 Task: Locate the nearest zoos and aquariums to San Francisco, California, and Monterey, California.
Action: Mouse moved to (136, 83)
Screenshot: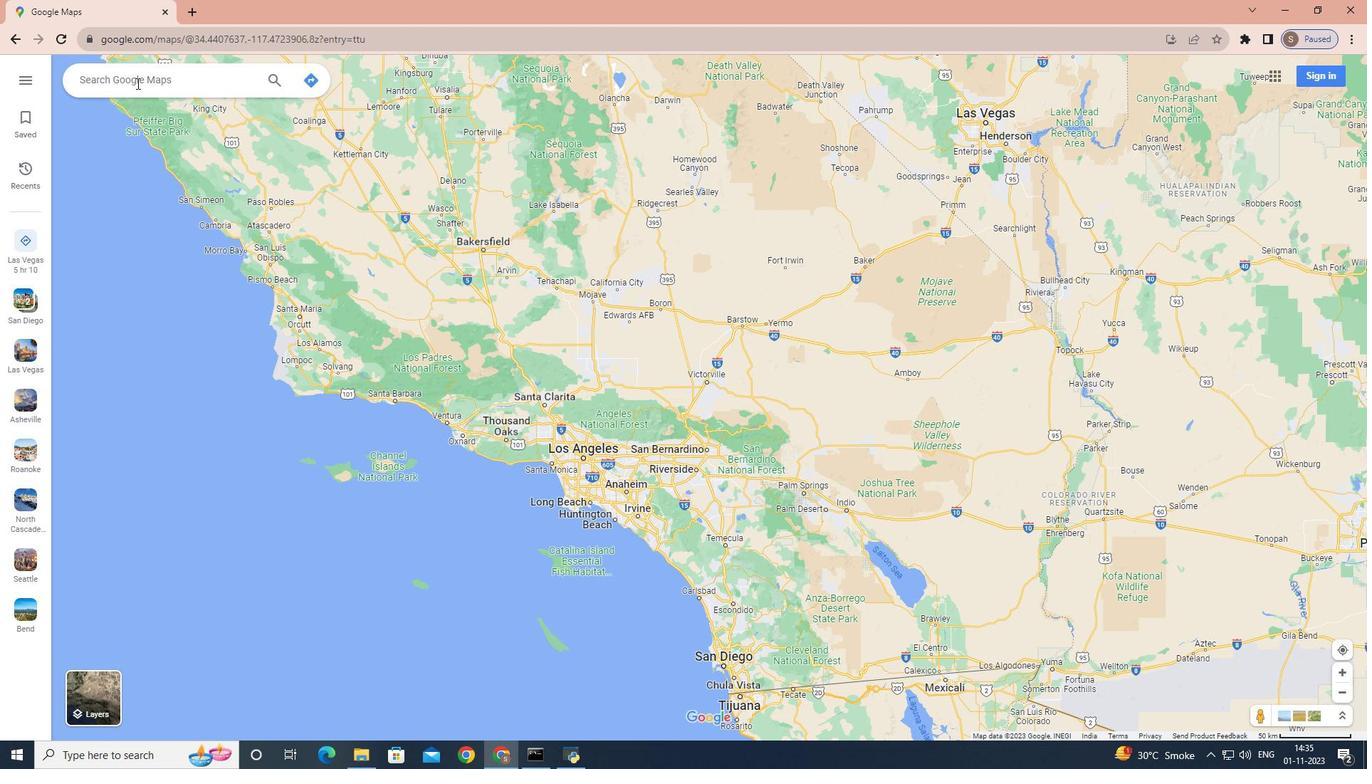 
Action: Mouse pressed left at (136, 83)
Screenshot: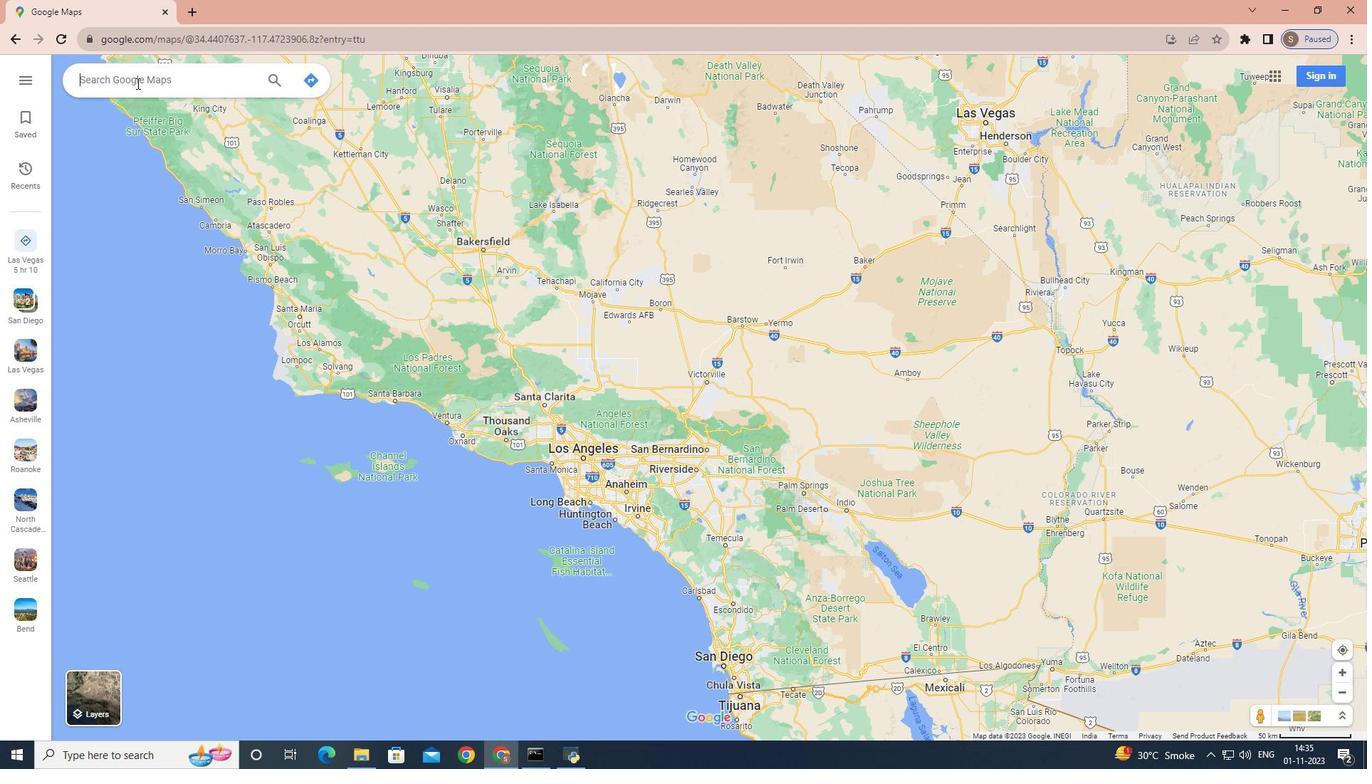 
Action: Key pressed <Key.shift>San<Key.space><Key.shift>Francisco,<Key.space><Key.shift>California<Key.enter>
Screenshot: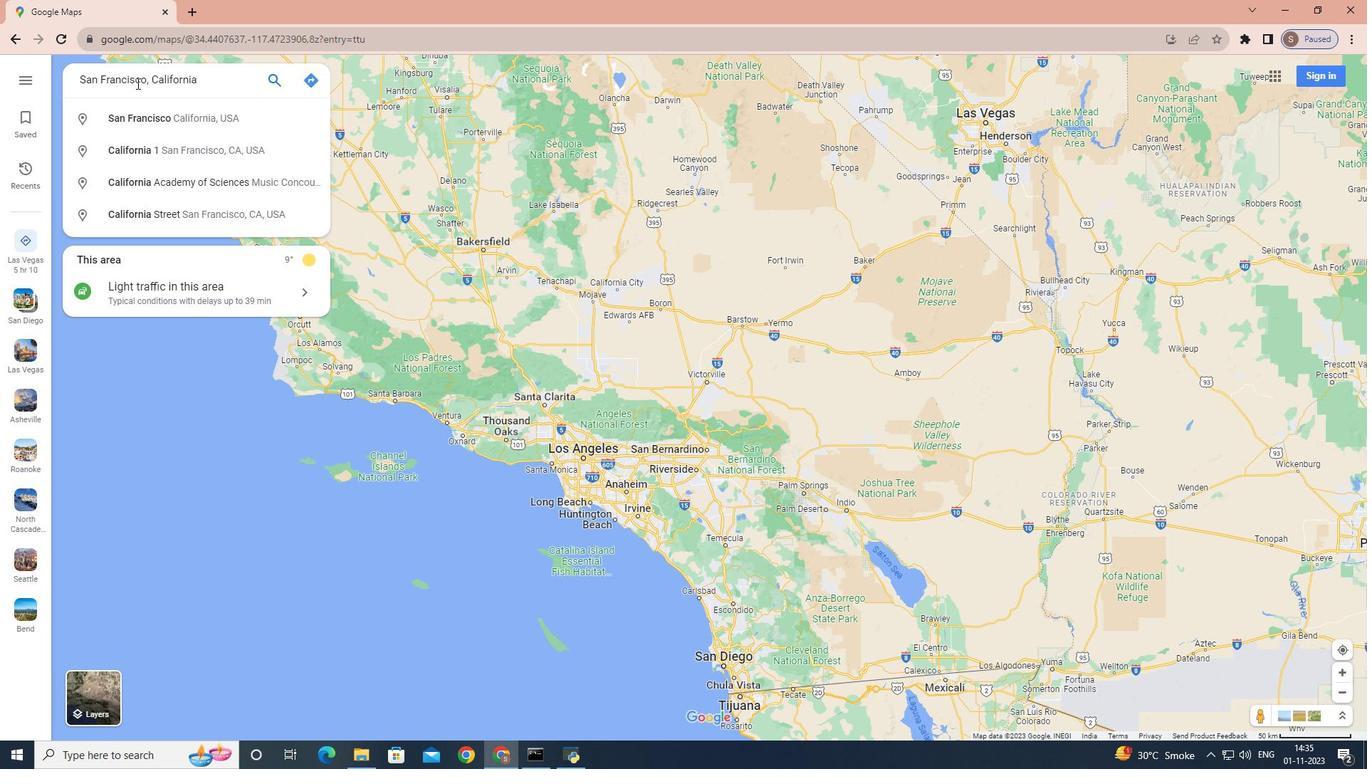 
Action: Mouse moved to (197, 312)
Screenshot: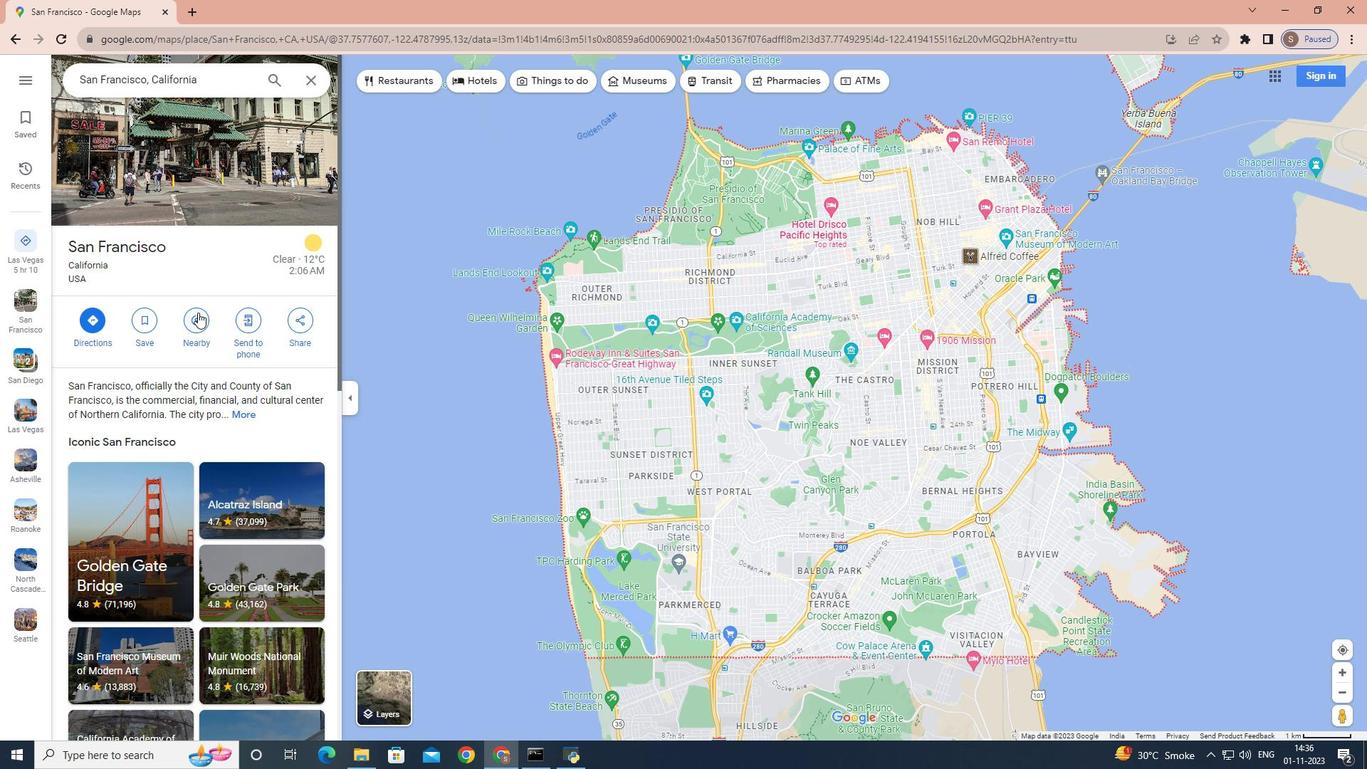 
Action: Mouse pressed left at (197, 312)
Screenshot: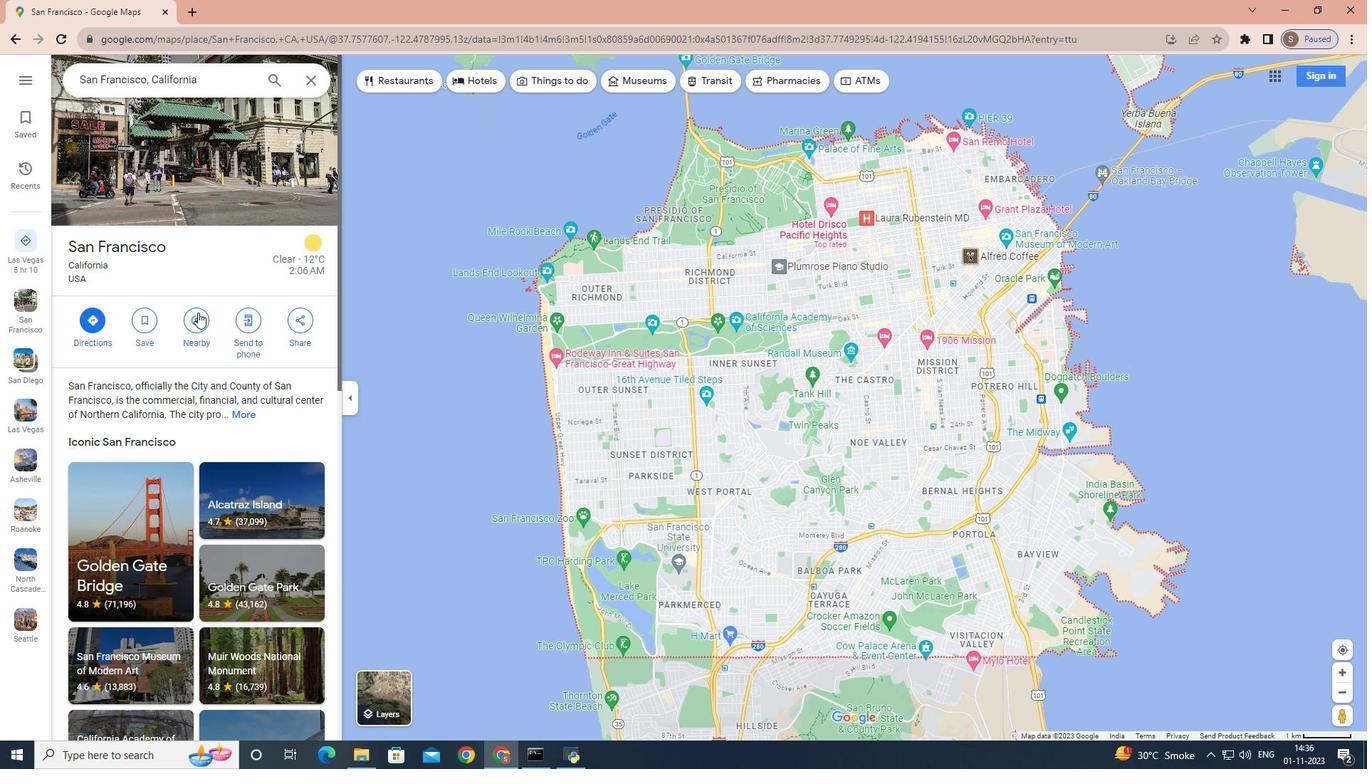
Action: Mouse moved to (186, 249)
Screenshot: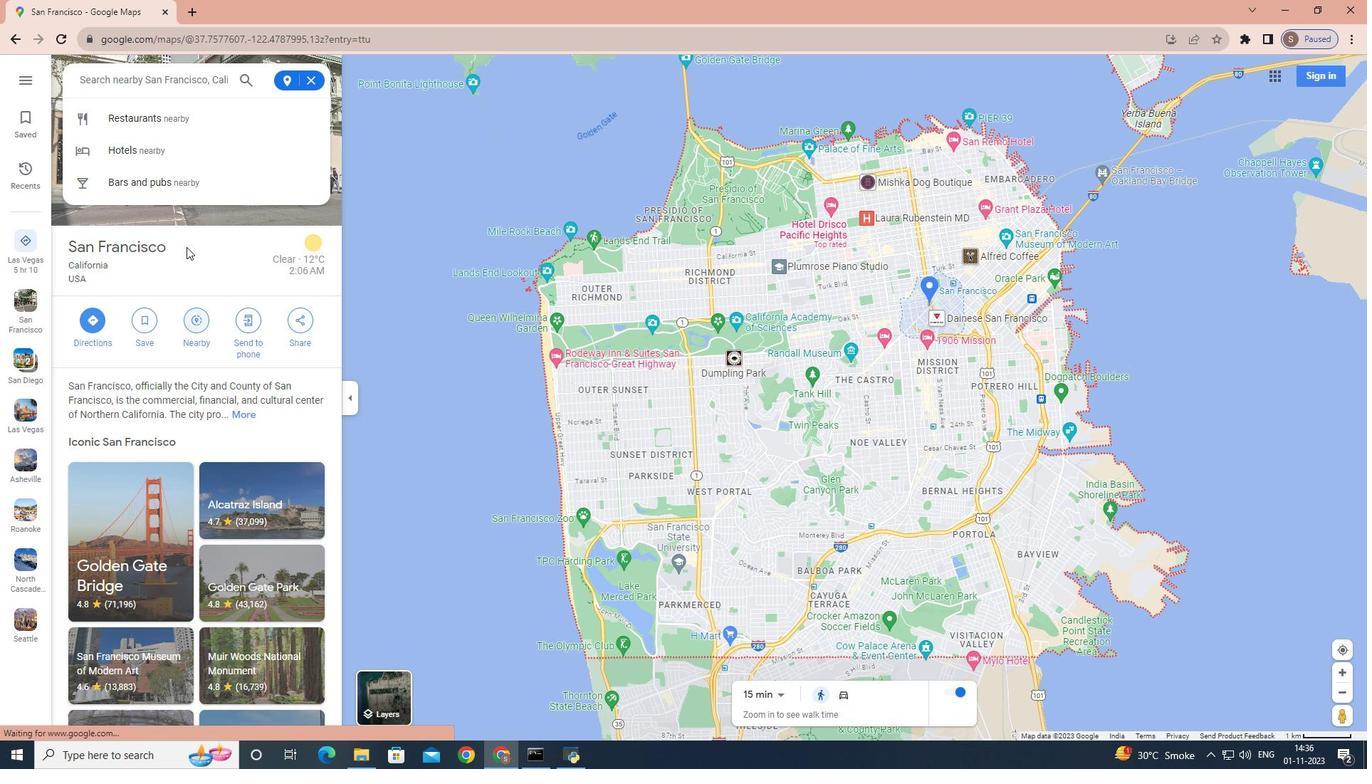 
Action: Key pressed zoos<Key.space>and<Key.space>aquariums<Key.enter>
Screenshot: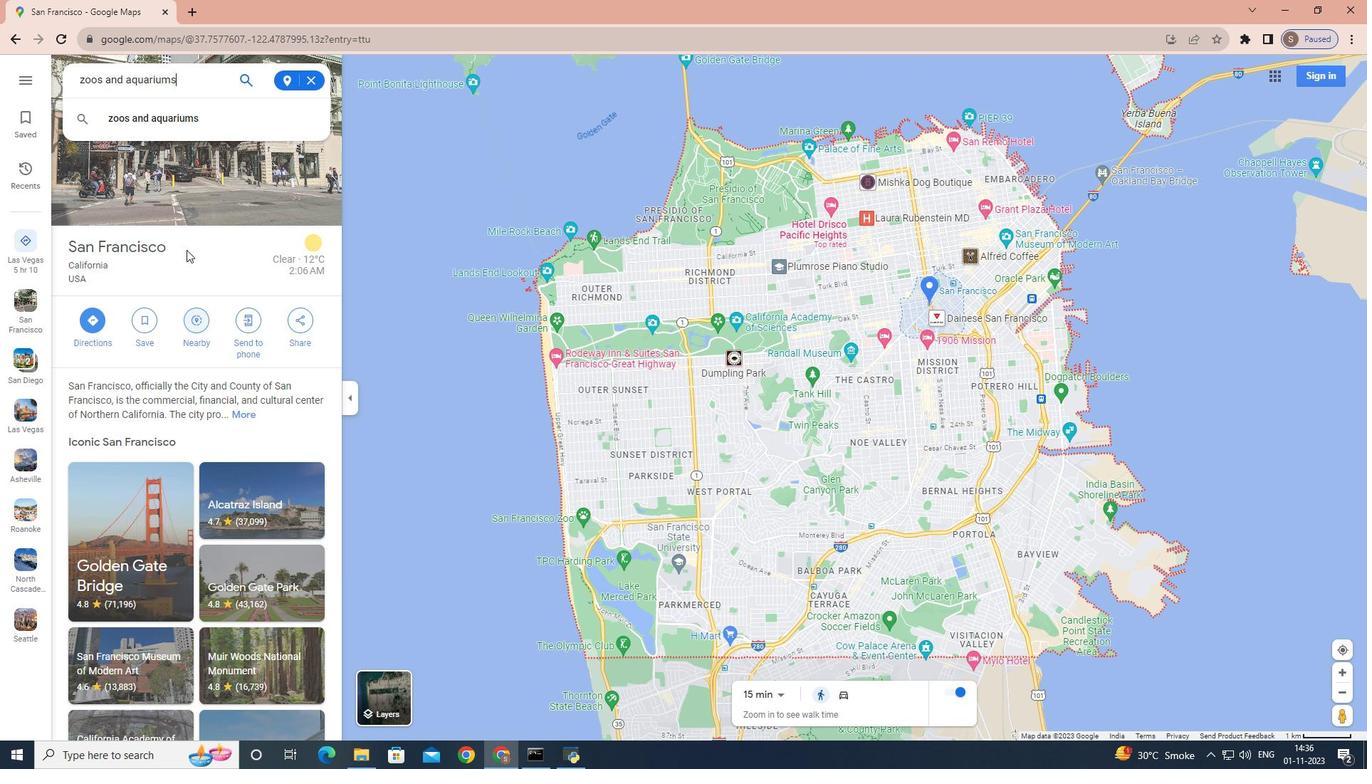 
Action: Mouse moved to (194, 217)
Screenshot: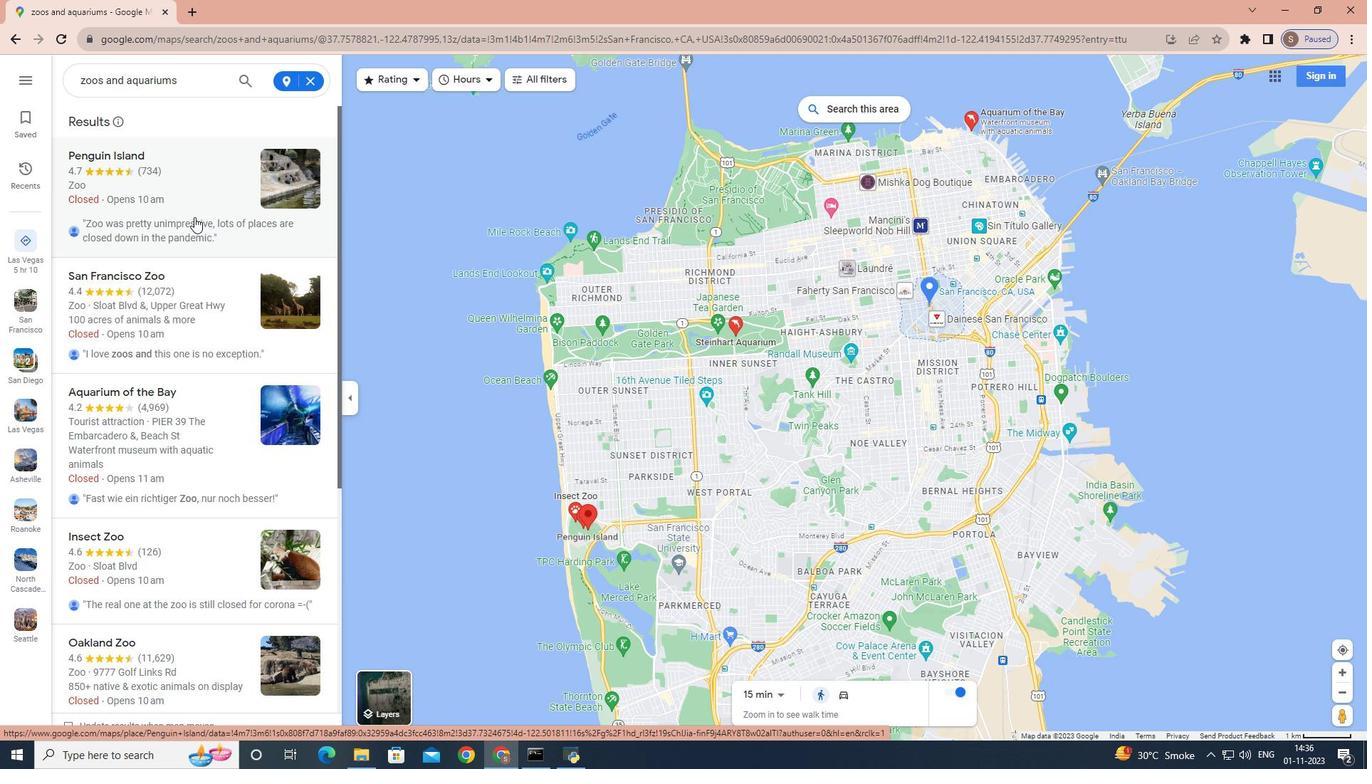 
Action: Mouse scrolled (194, 216) with delta (0, 0)
Screenshot: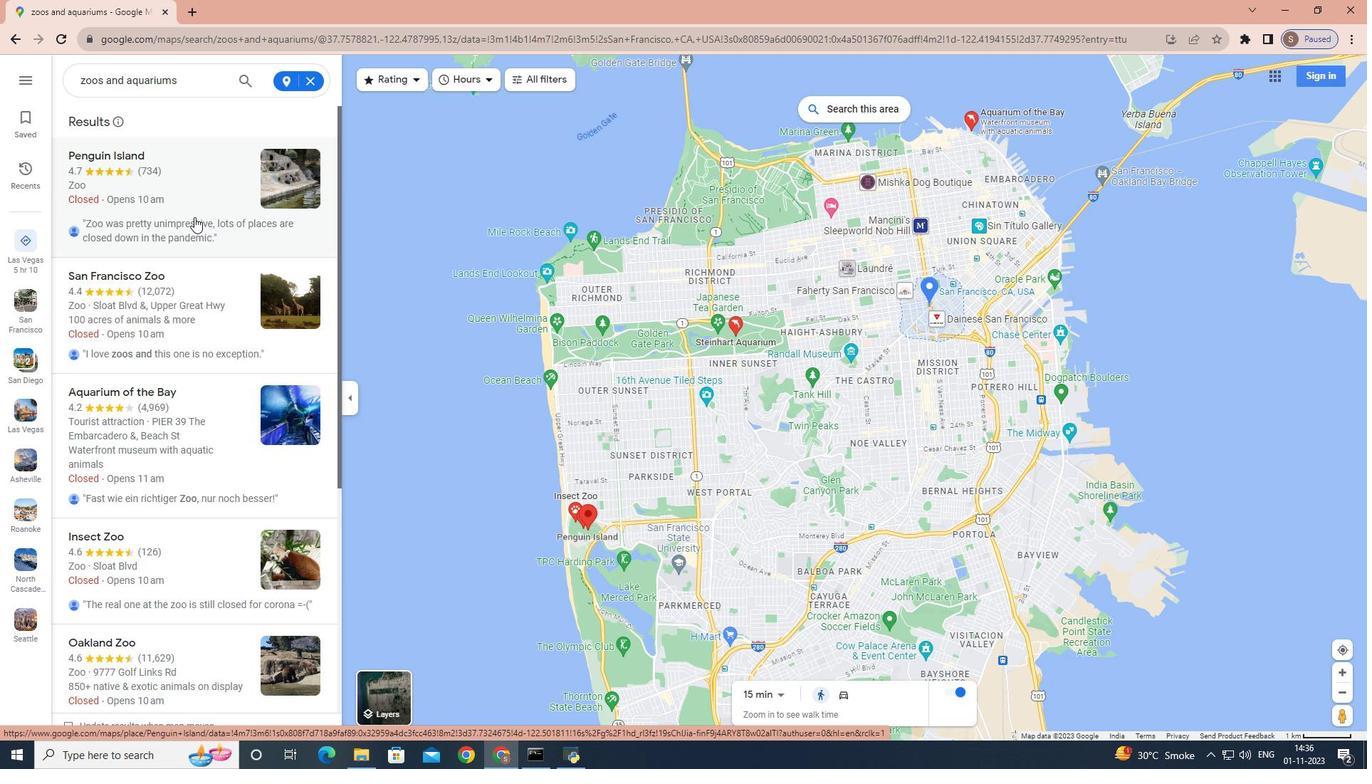 
Action: Mouse scrolled (194, 216) with delta (0, 0)
Screenshot: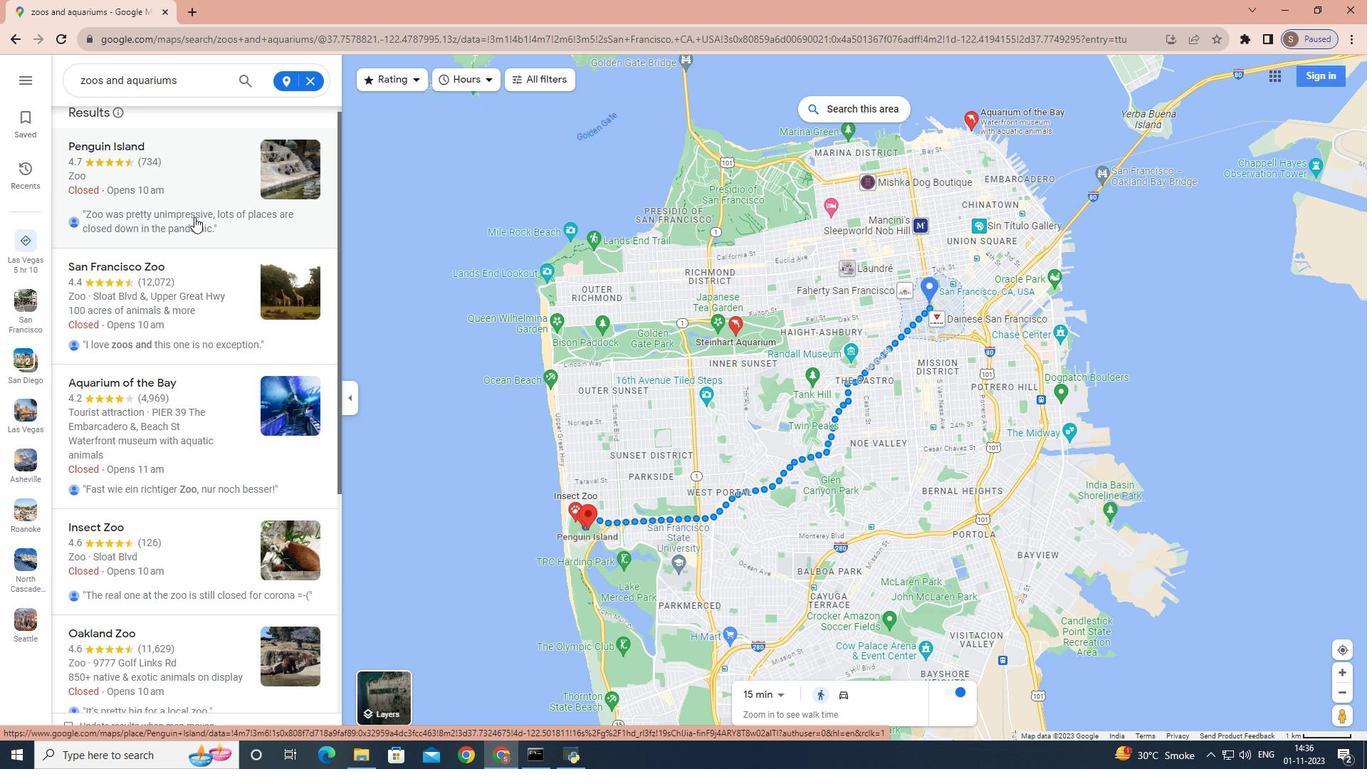 
Action: Mouse scrolled (194, 216) with delta (0, 0)
Screenshot: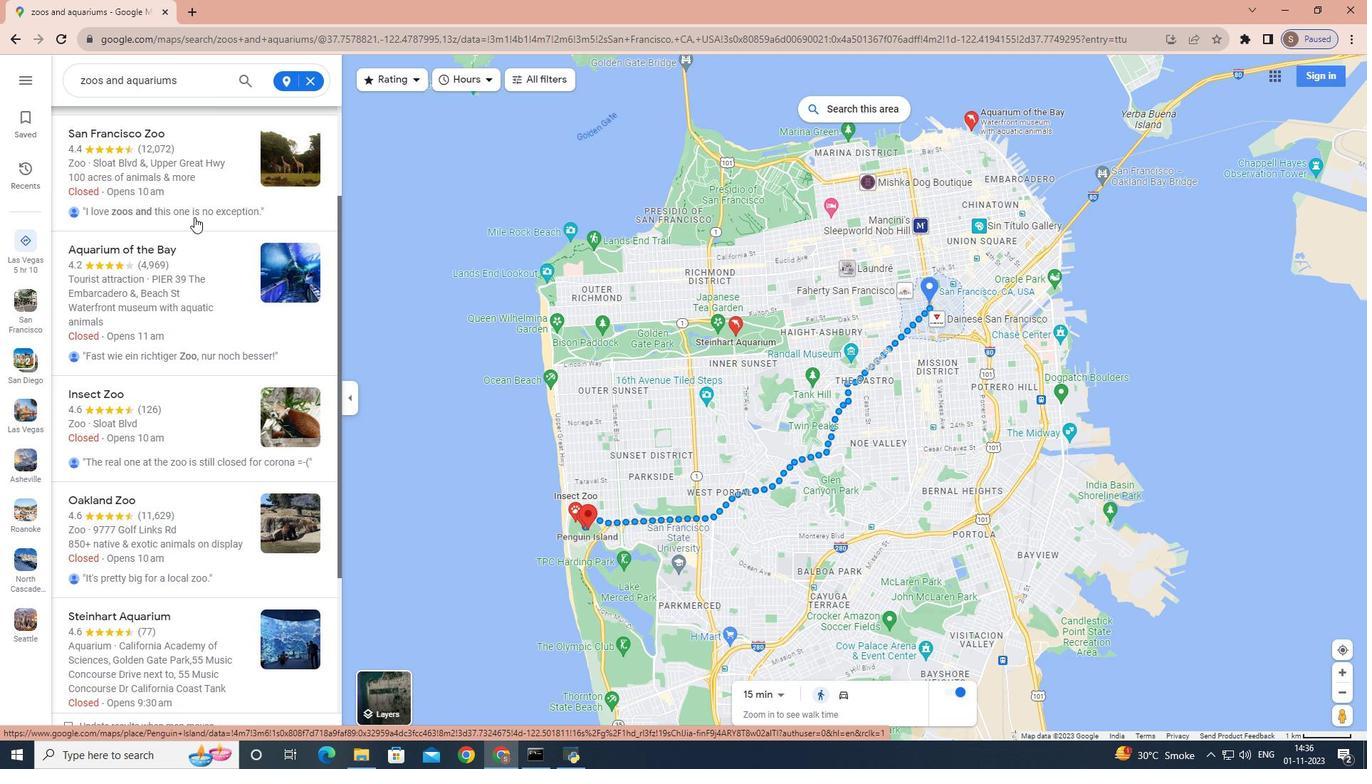 
Action: Mouse moved to (309, 78)
Screenshot: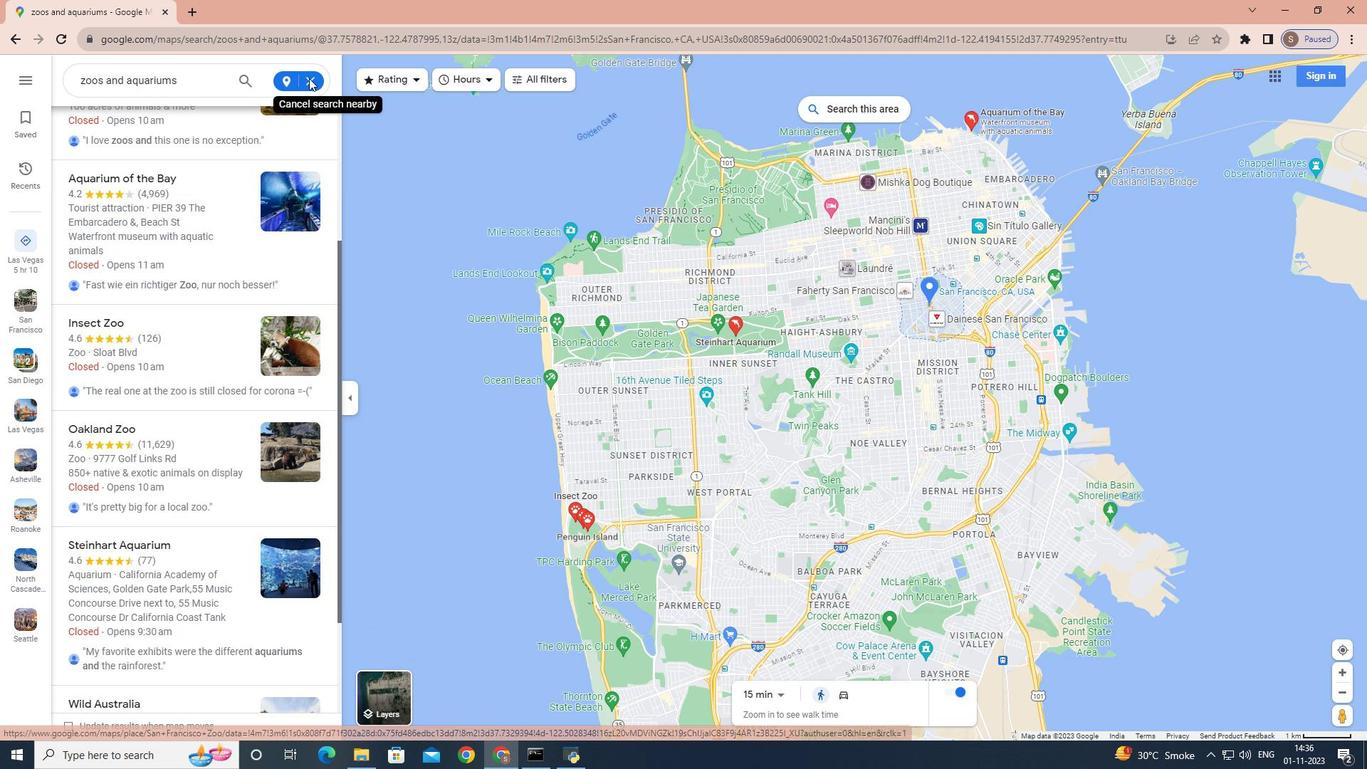 
Action: Mouse pressed left at (309, 78)
Screenshot: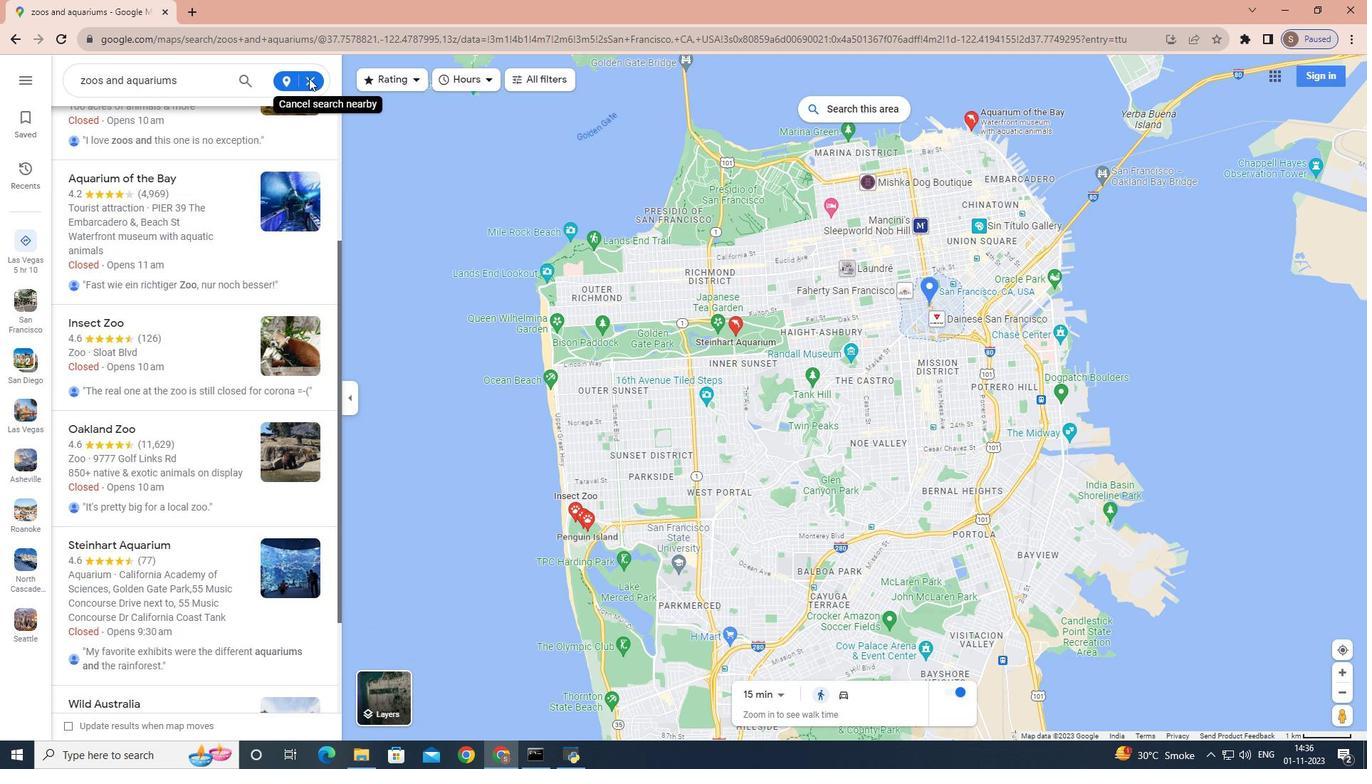 
Action: Mouse moved to (312, 84)
Screenshot: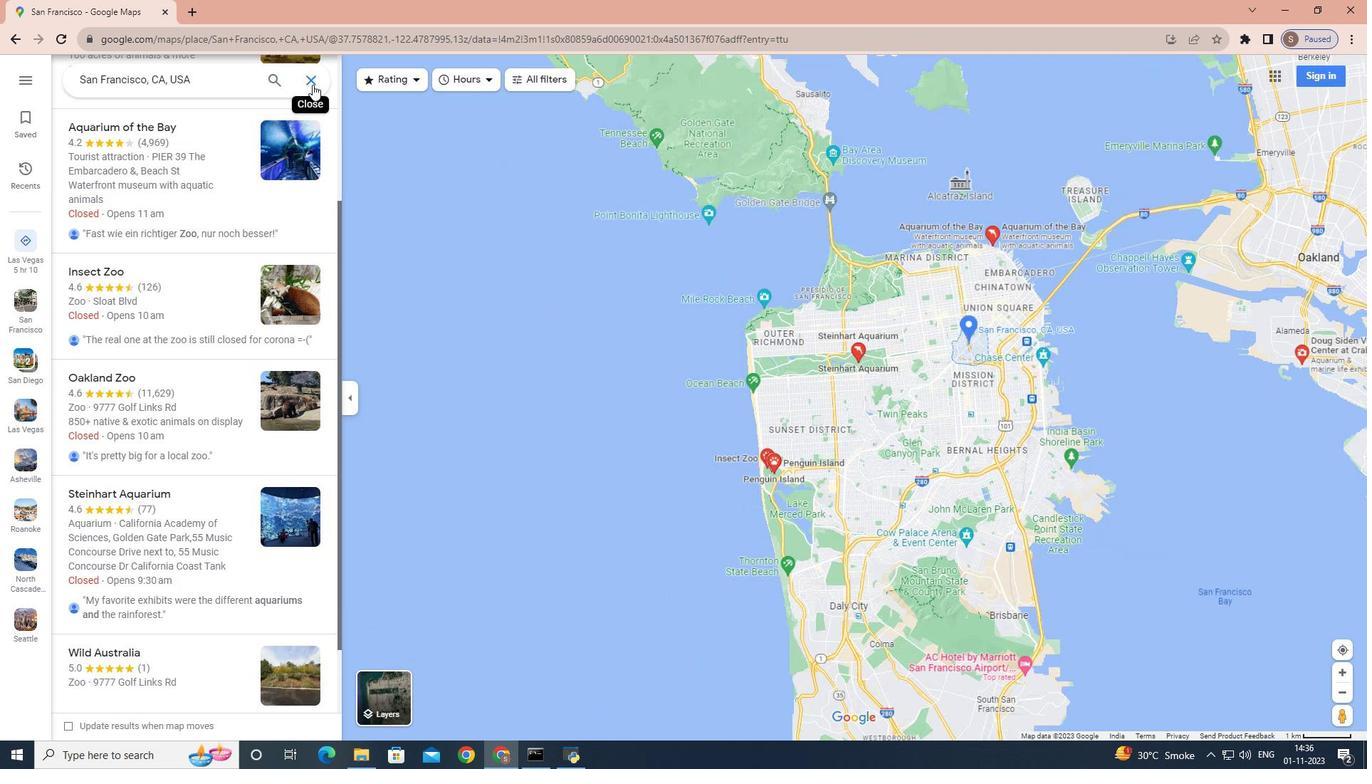 
Action: Mouse pressed left at (312, 84)
Screenshot: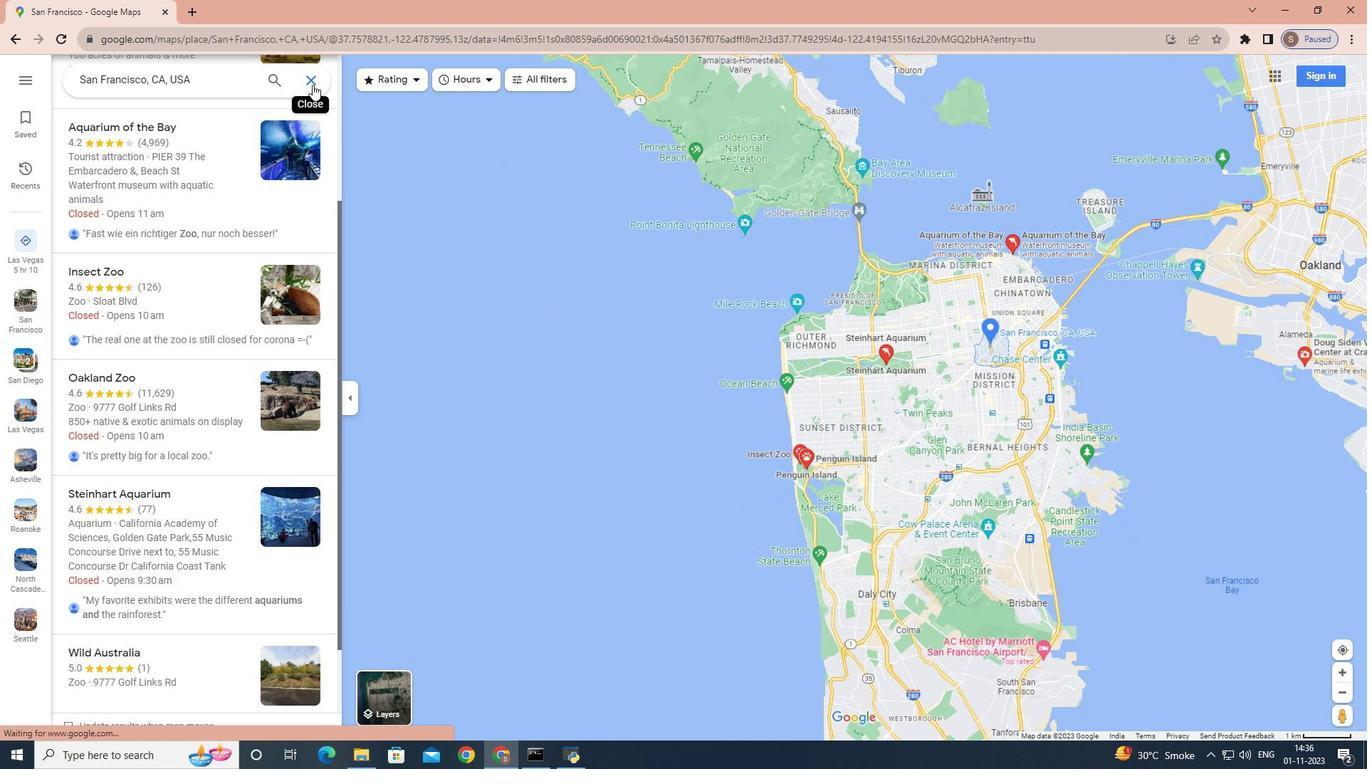 
Action: Mouse moved to (345, 133)
Screenshot: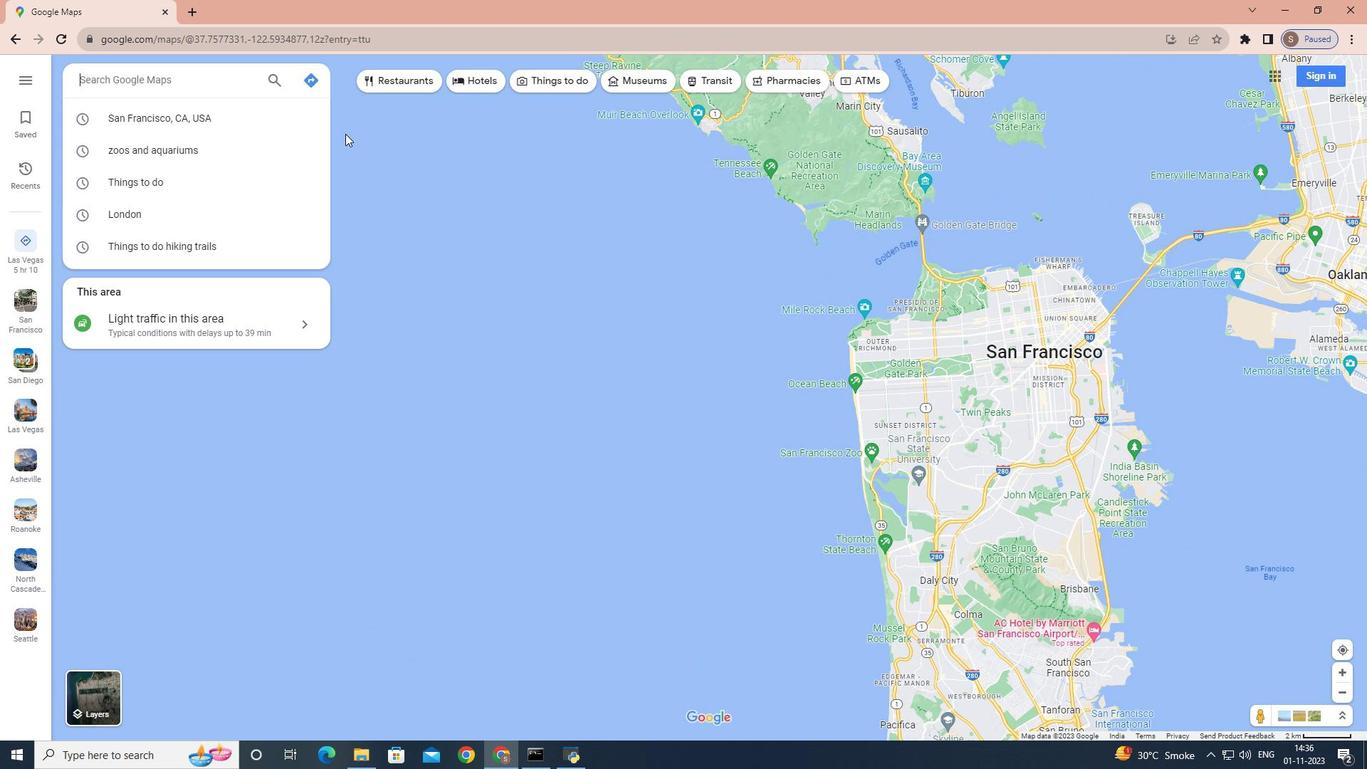 
Action: Key pressed <Key.shift>Mone<Key.backspace>terey,<Key.space><Key.shift>California<Key.enter>
Screenshot: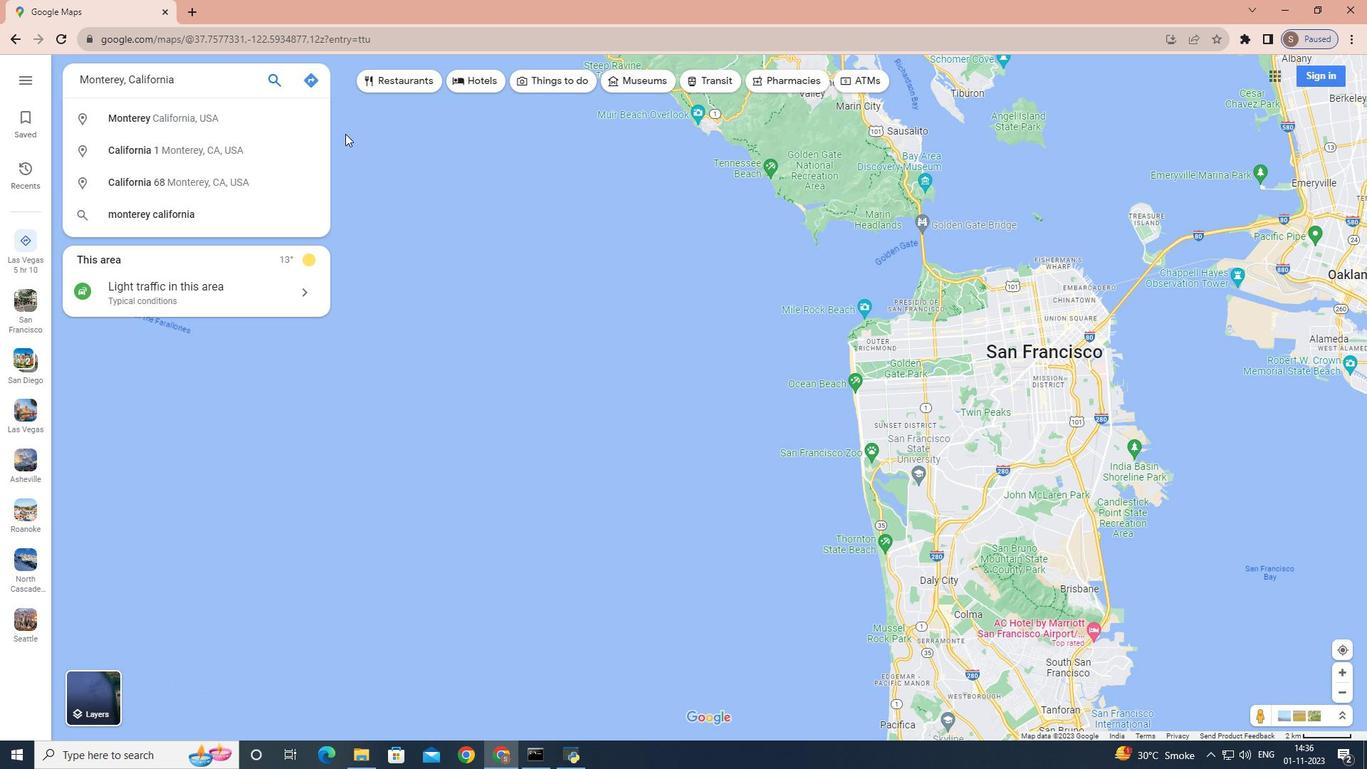 
Action: Mouse moved to (201, 317)
Screenshot: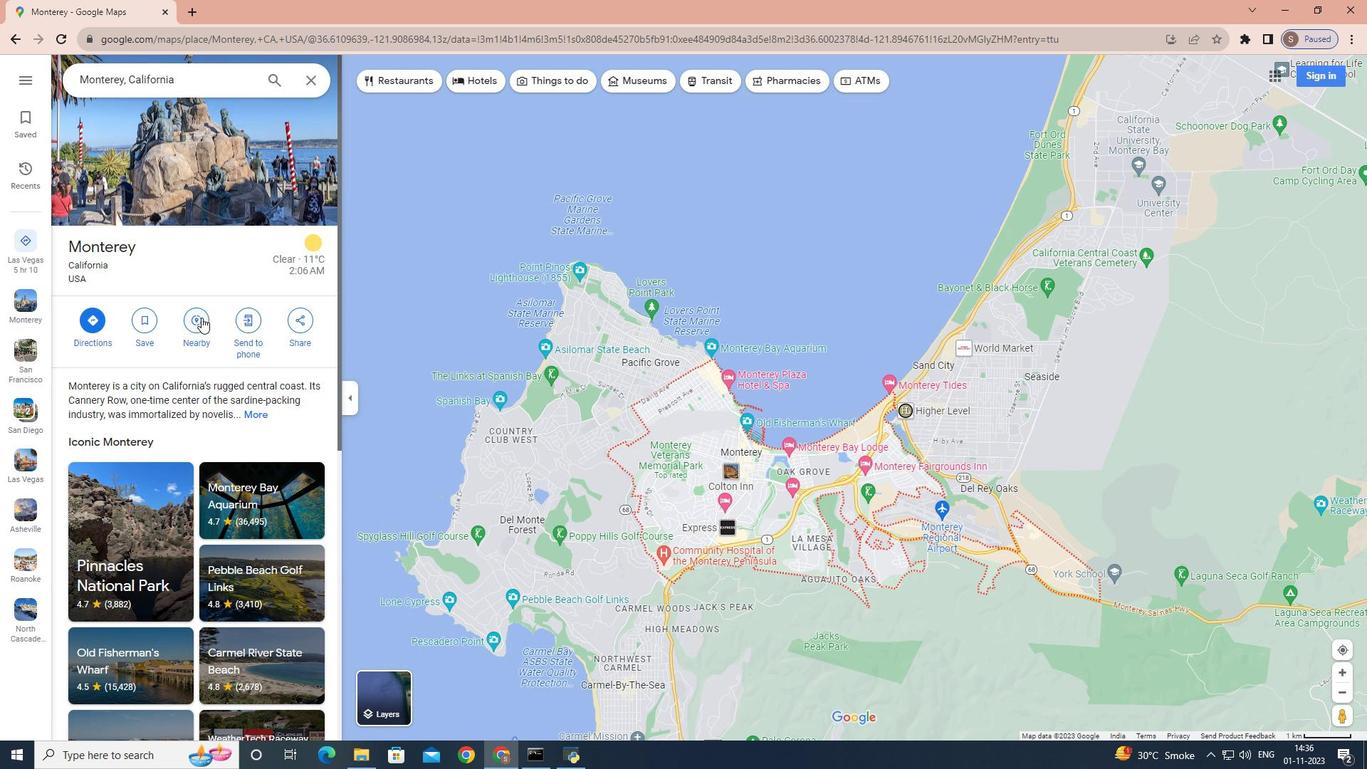 
Action: Mouse pressed left at (201, 317)
Screenshot: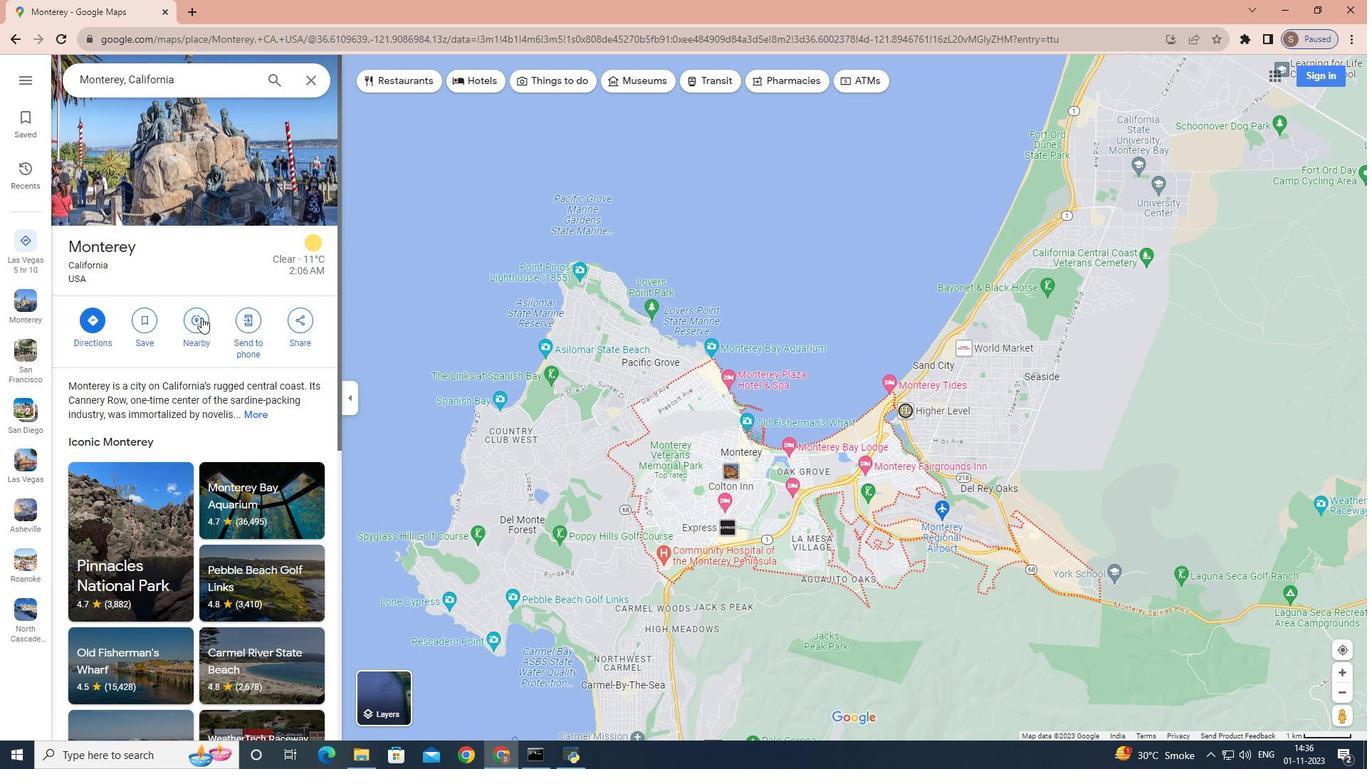
Action: Mouse moved to (208, 256)
Screenshot: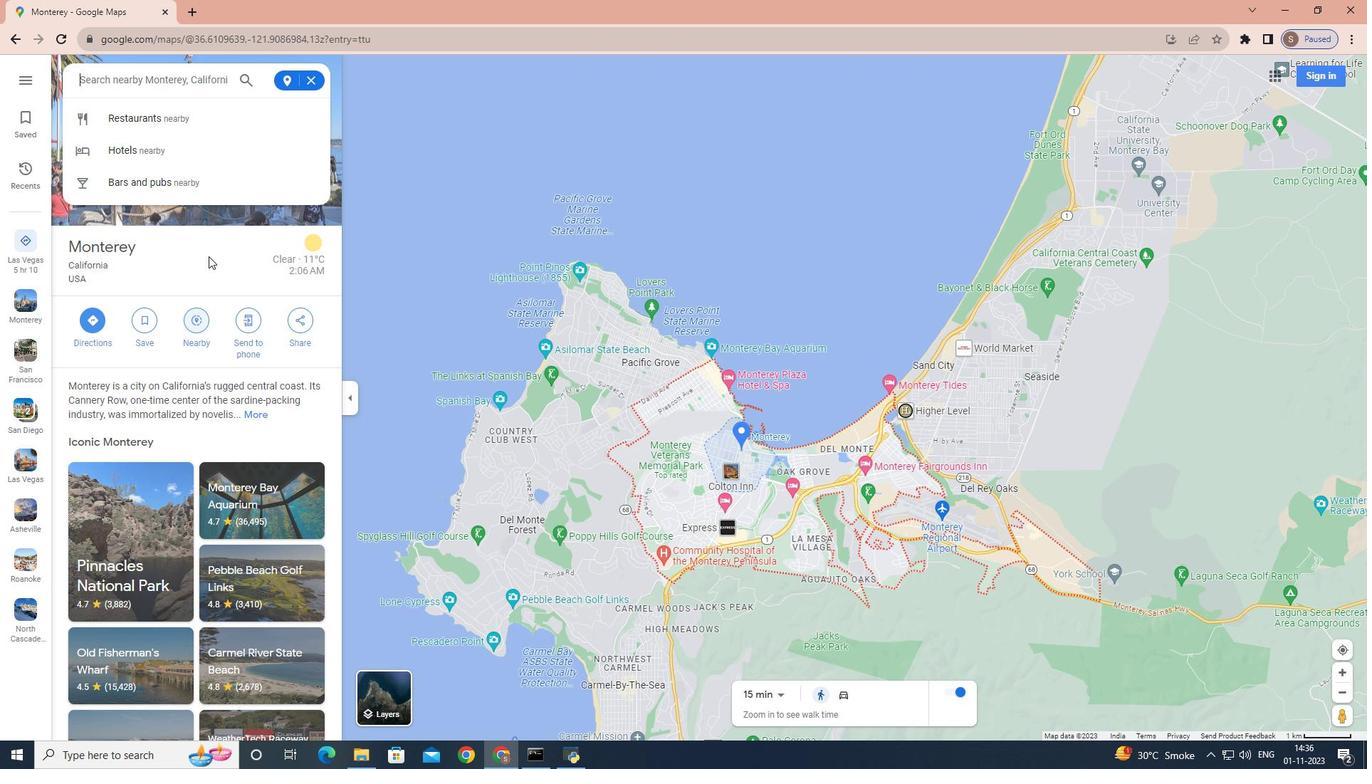 
Action: Key pressed zoos<Key.space>and<Key.space>aquariums<Key.enter>
Screenshot: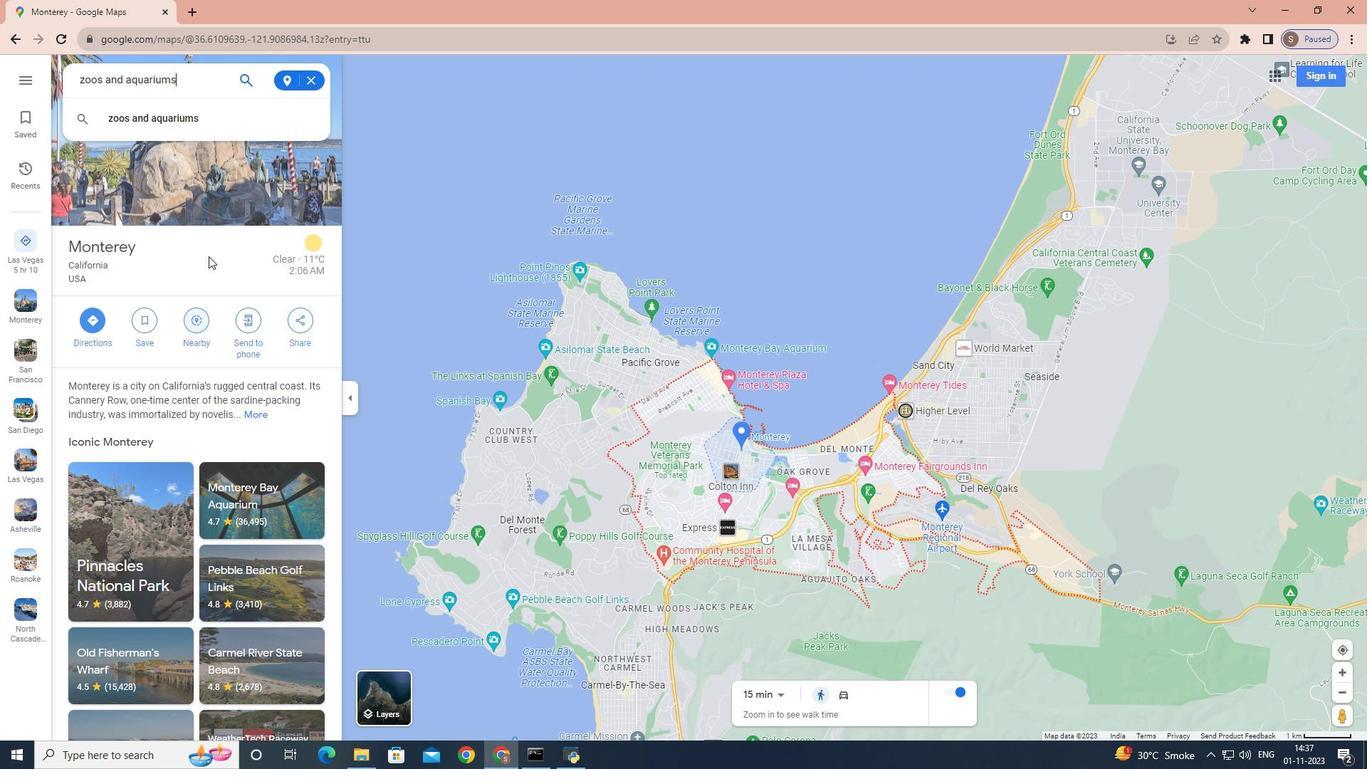 
Action: Mouse moved to (209, 273)
Screenshot: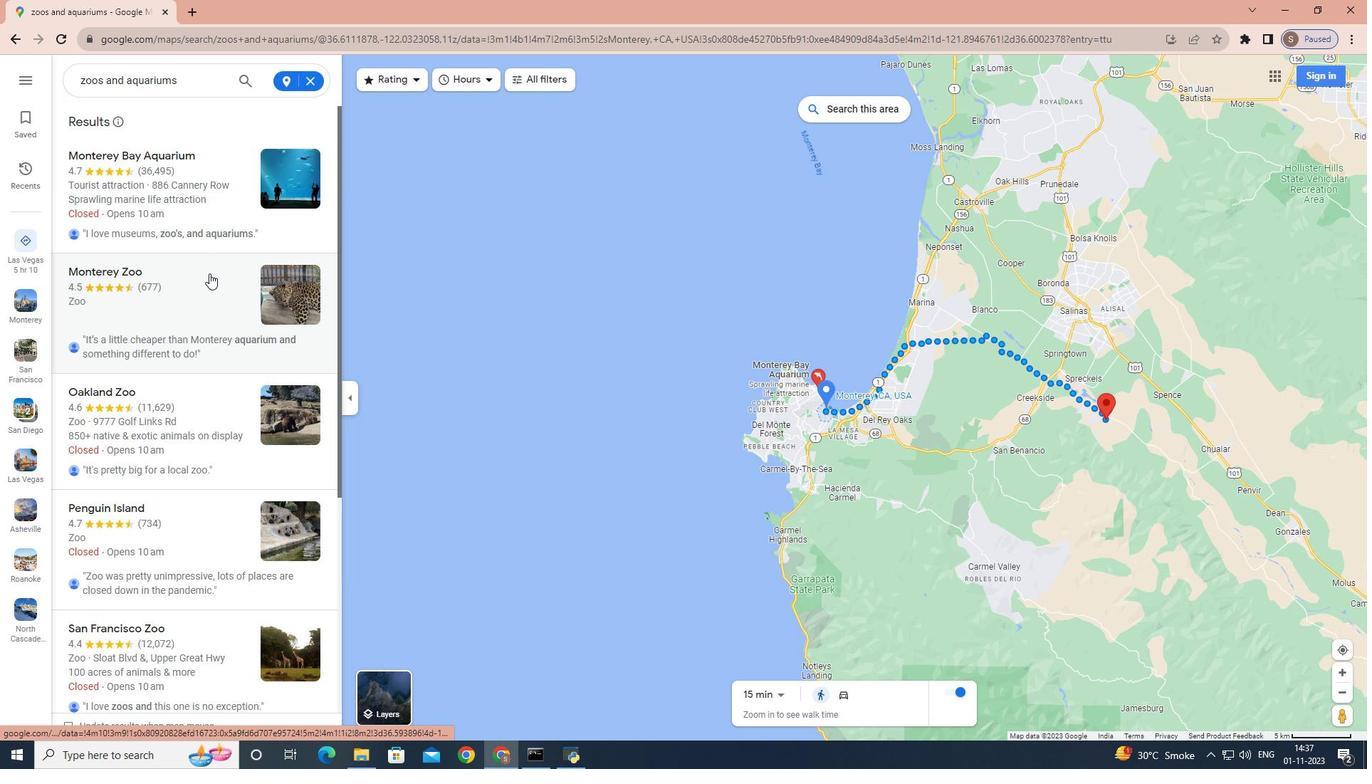 
Action: Mouse scrolled (209, 272) with delta (0, 0)
Screenshot: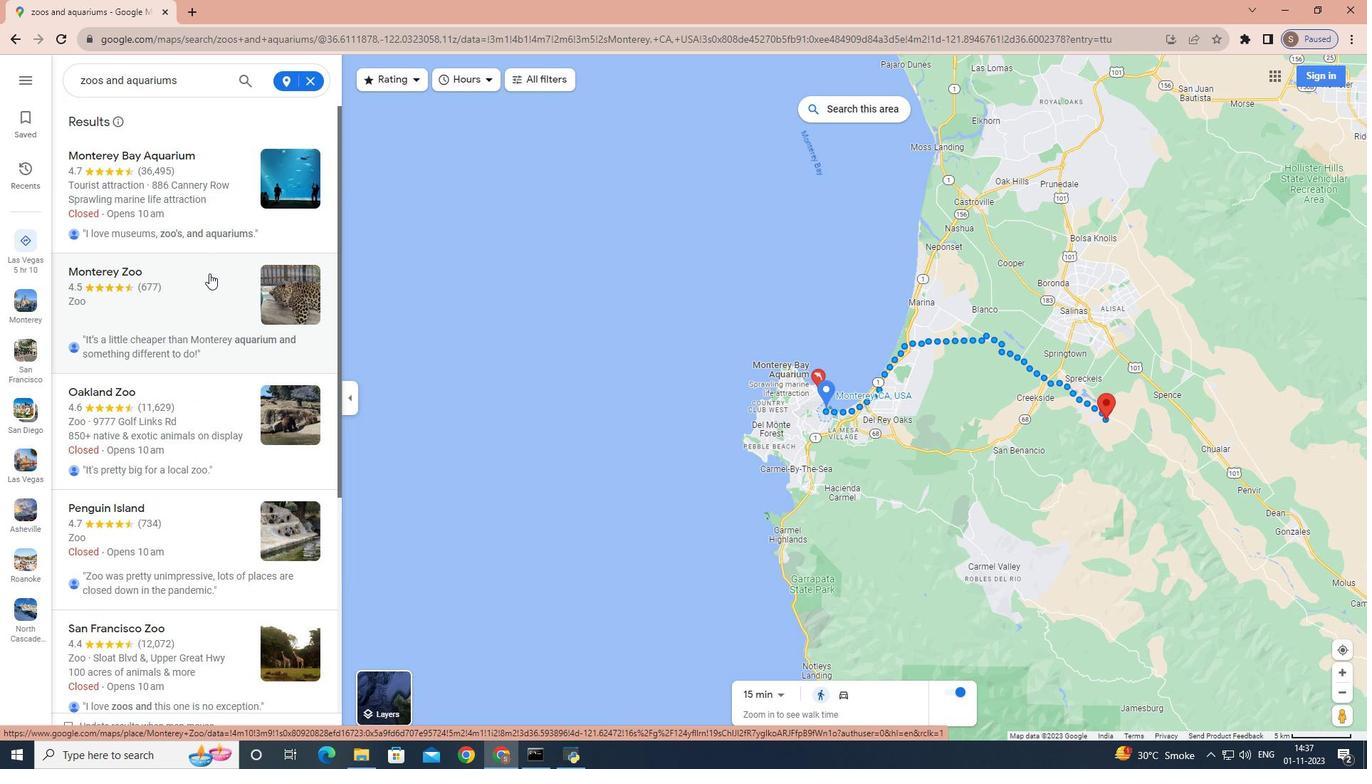 
Action: Mouse moved to (209, 273)
Screenshot: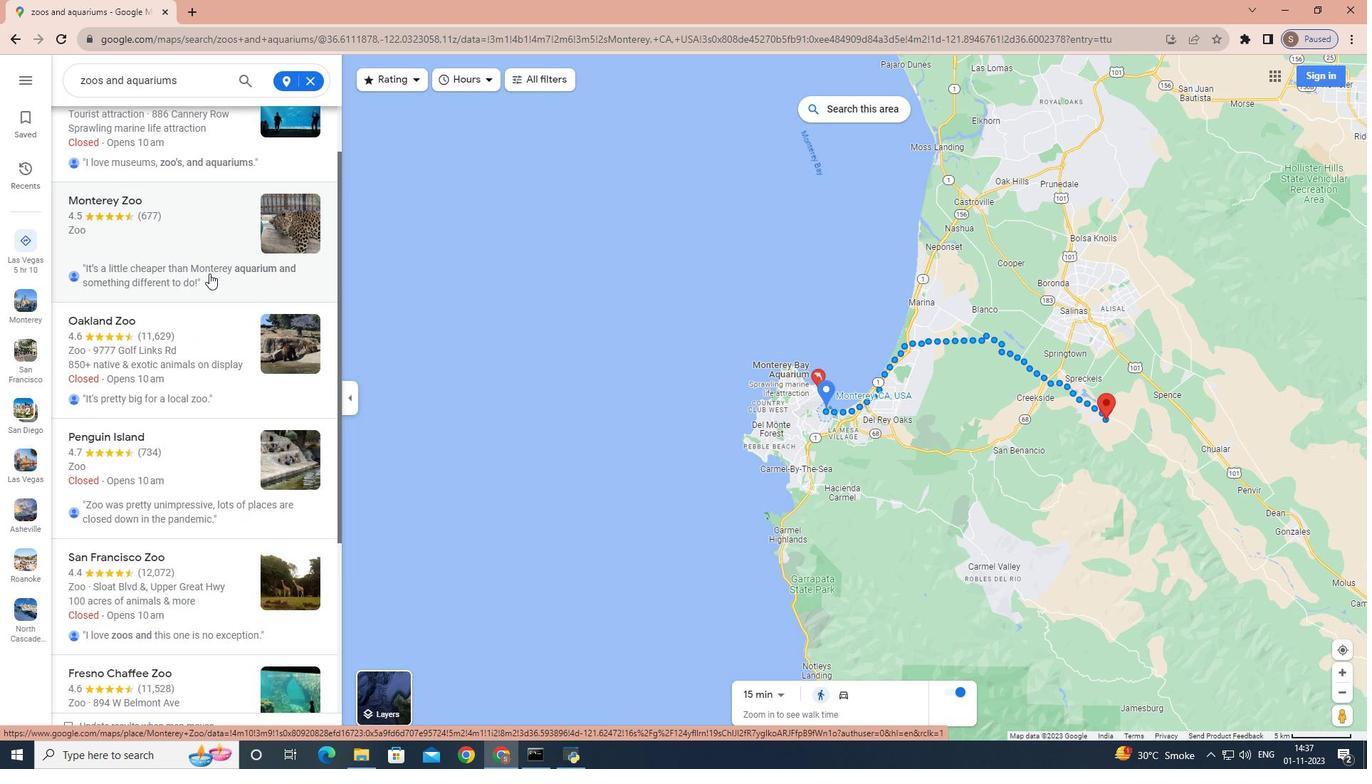 
